 Task: Toggle the show numbers option in the outline.
Action: Mouse moved to (69, 677)
Screenshot: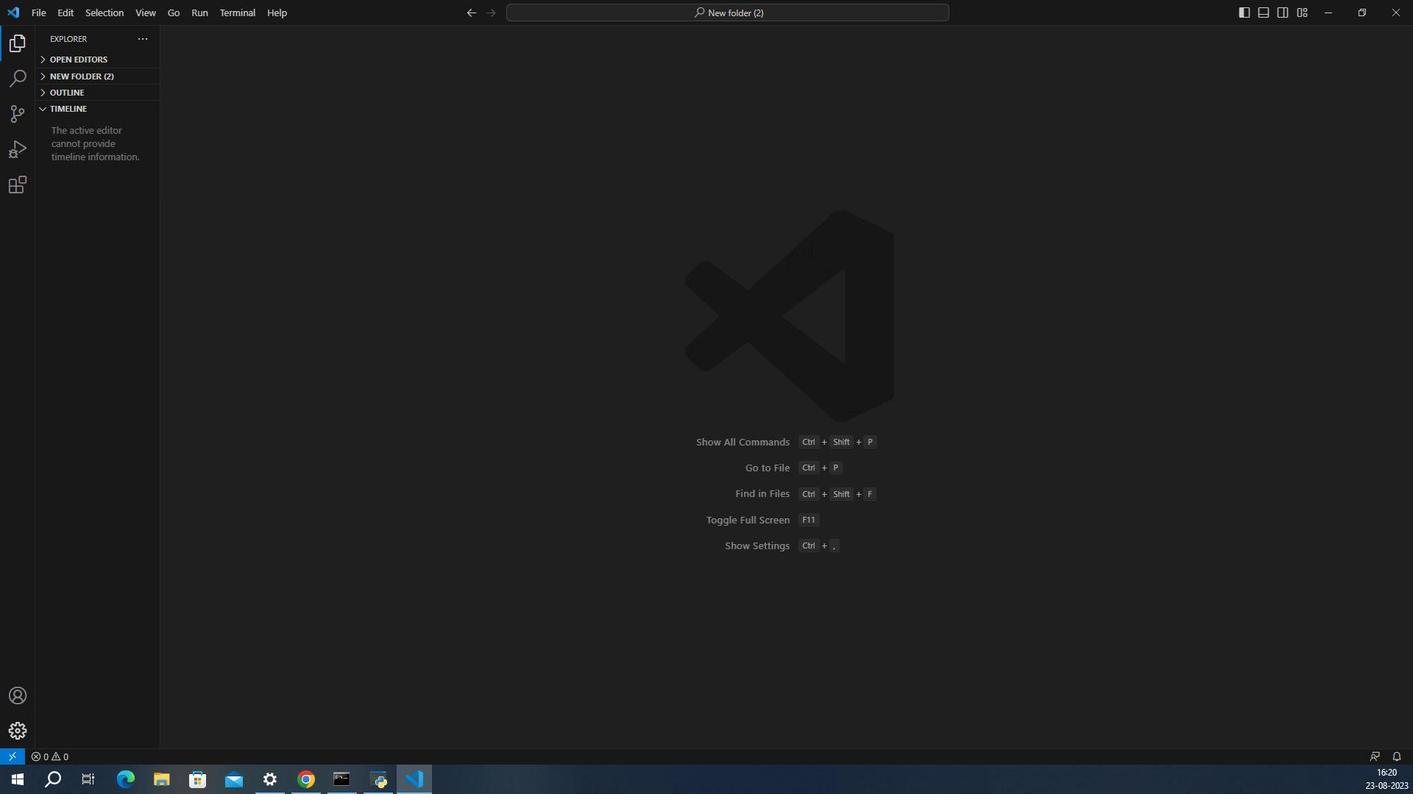 
Action: Mouse pressed left at (69, 677)
Screenshot: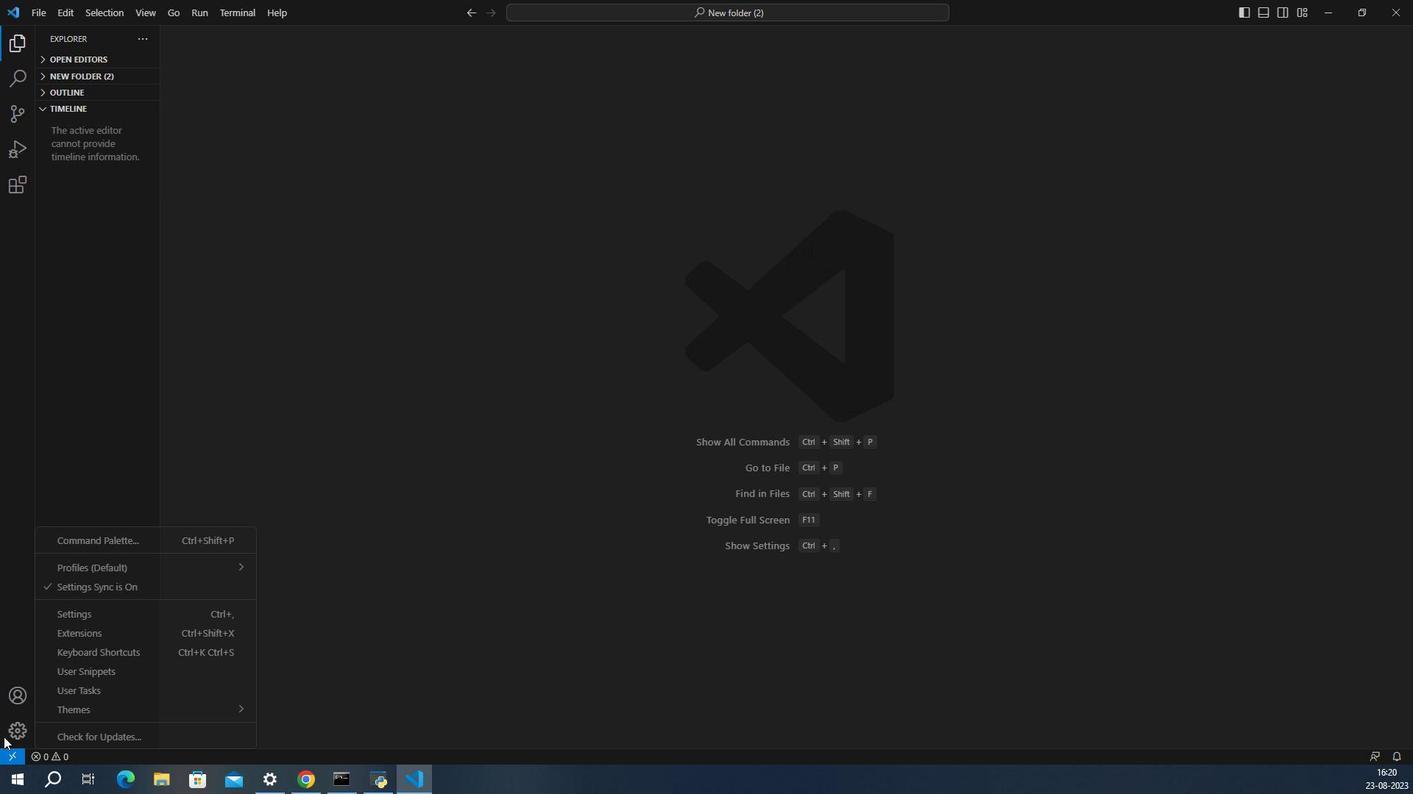 
Action: Mouse moved to (132, 568)
Screenshot: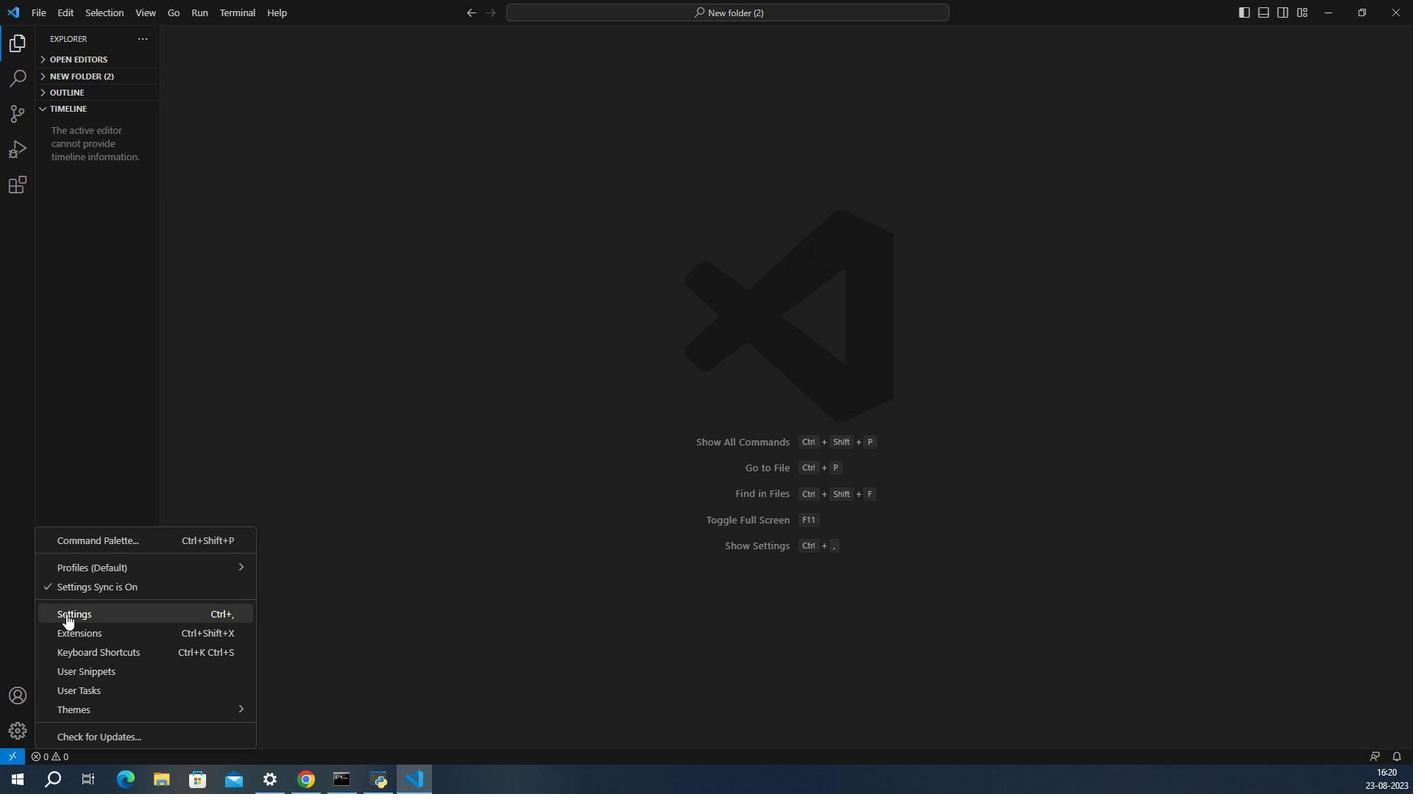 
Action: Mouse pressed left at (132, 568)
Screenshot: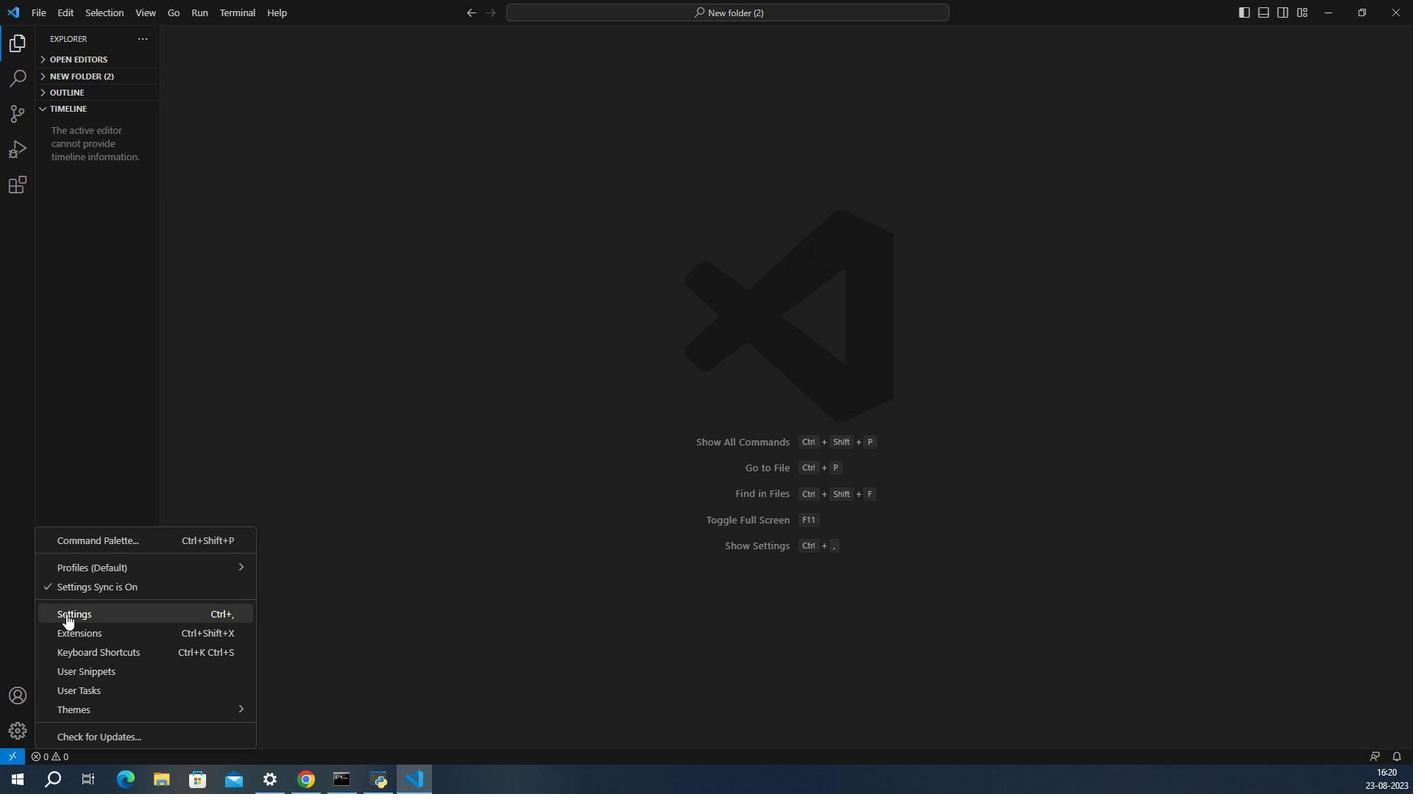 
Action: Mouse moved to (681, 321)
Screenshot: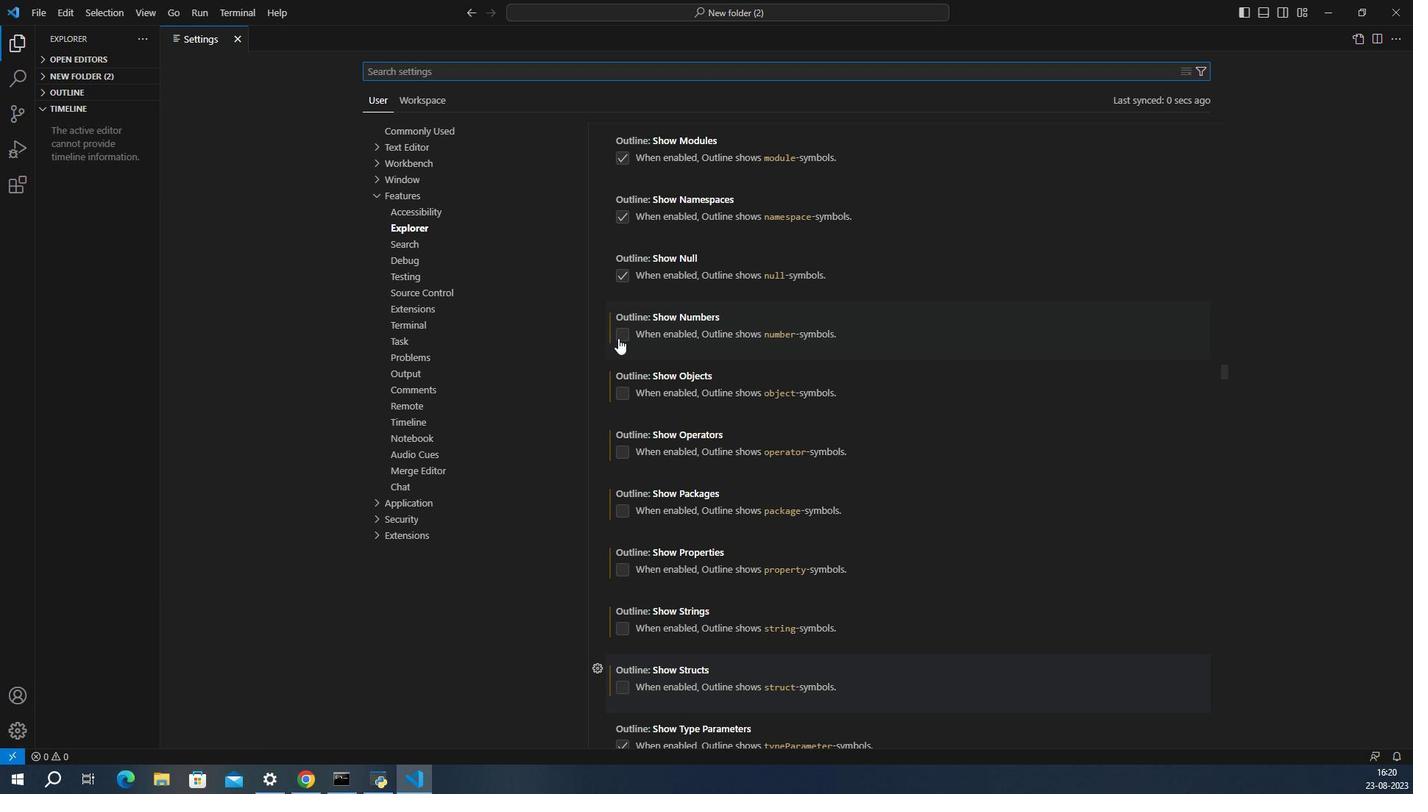 
Action: Mouse pressed left at (681, 321)
Screenshot: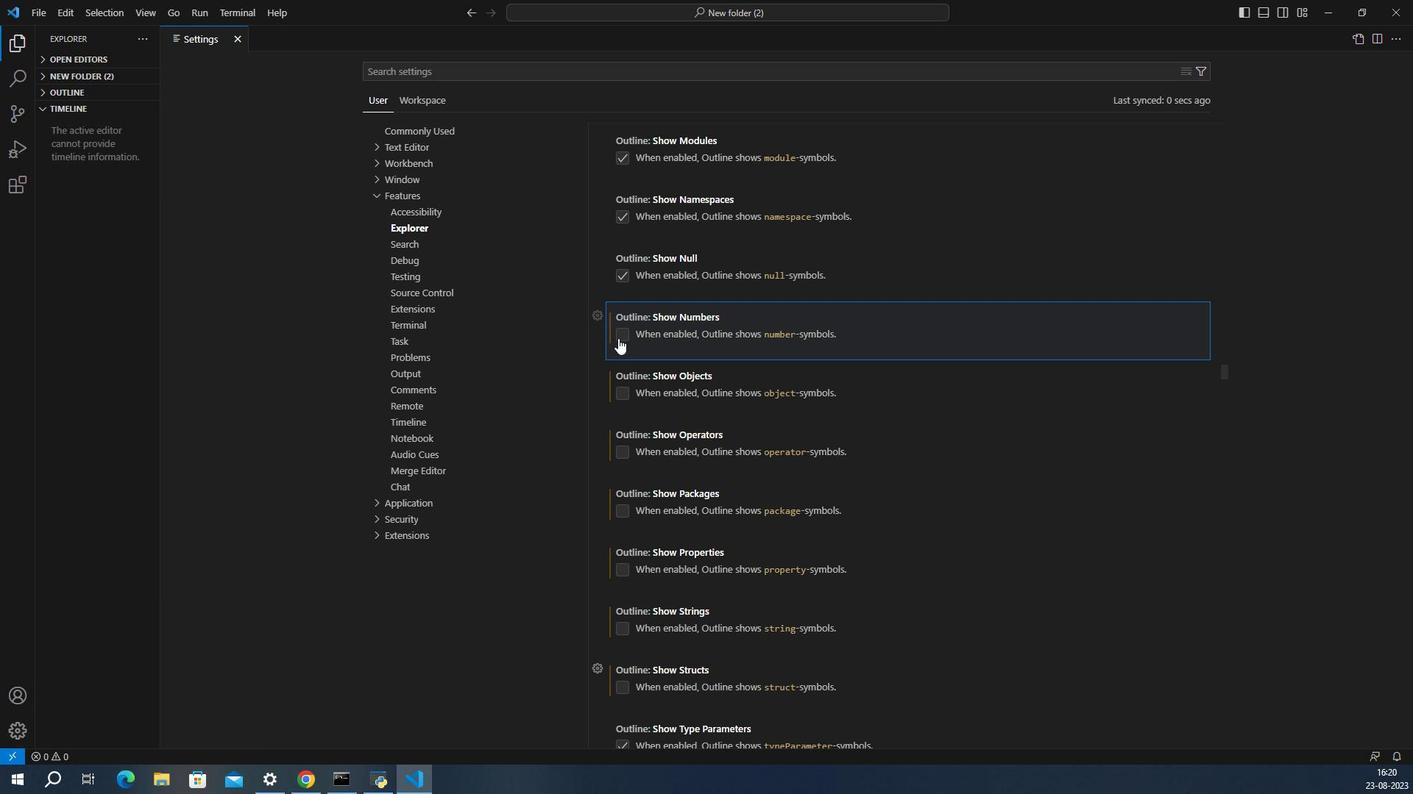 
Action: Mouse moved to (716, 326)
Screenshot: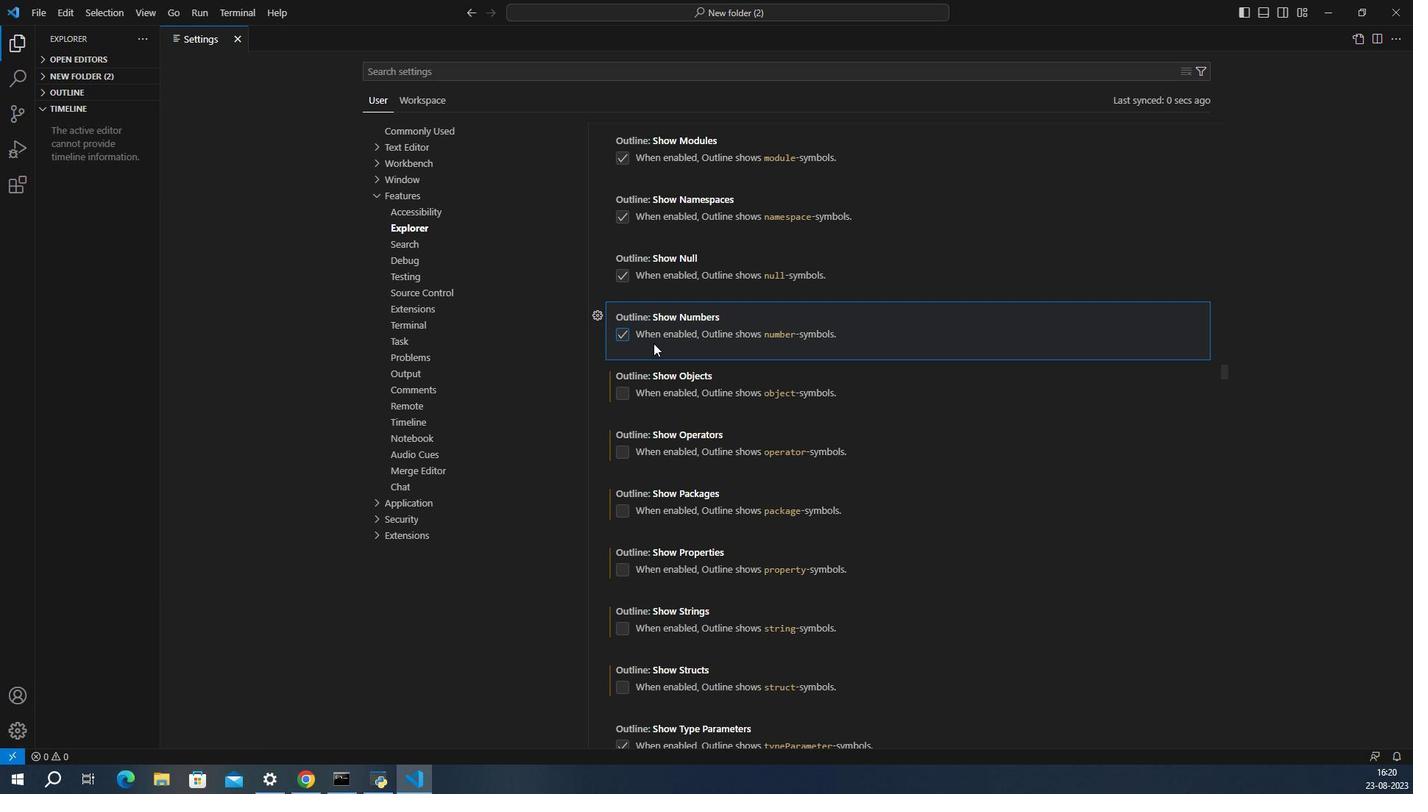
